 Task: Find all emails marked with low importance in Outlook.
Action: Mouse moved to (263, 9)
Screenshot: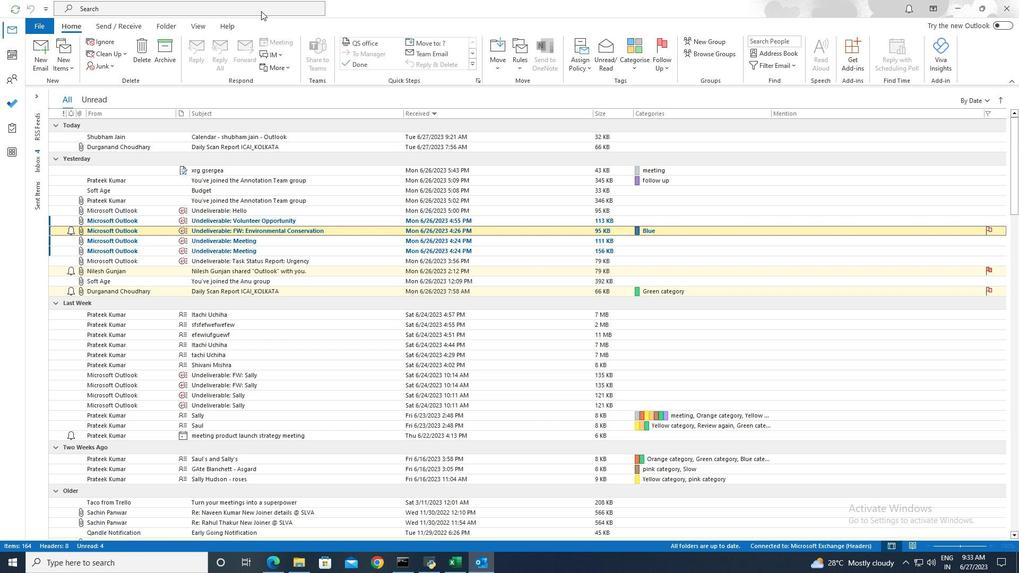 
Action: Mouse pressed left at (263, 9)
Screenshot: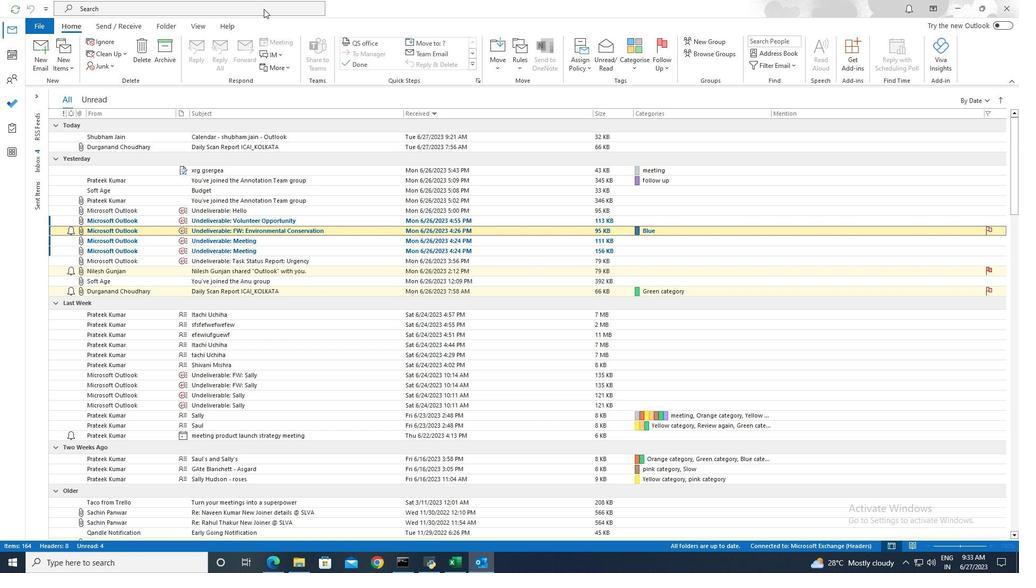 
Action: Mouse moved to (368, 11)
Screenshot: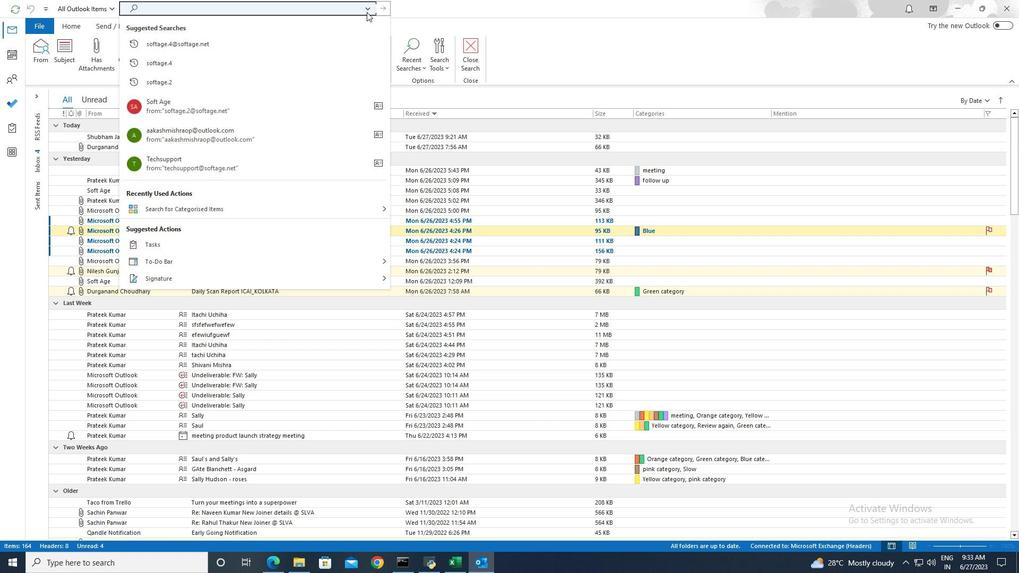 
Action: Mouse pressed left at (368, 11)
Screenshot: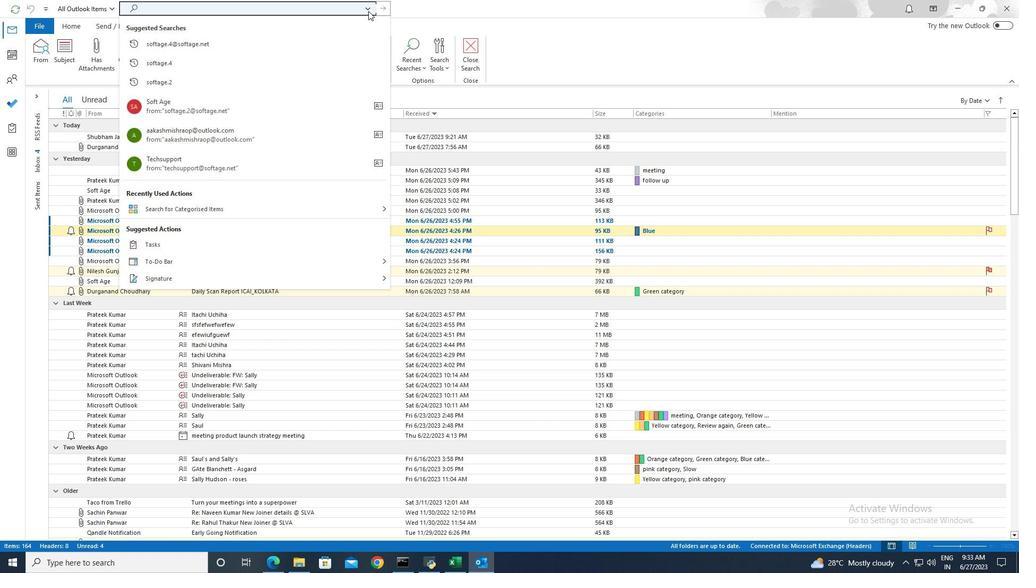 
Action: Mouse moved to (220, 182)
Screenshot: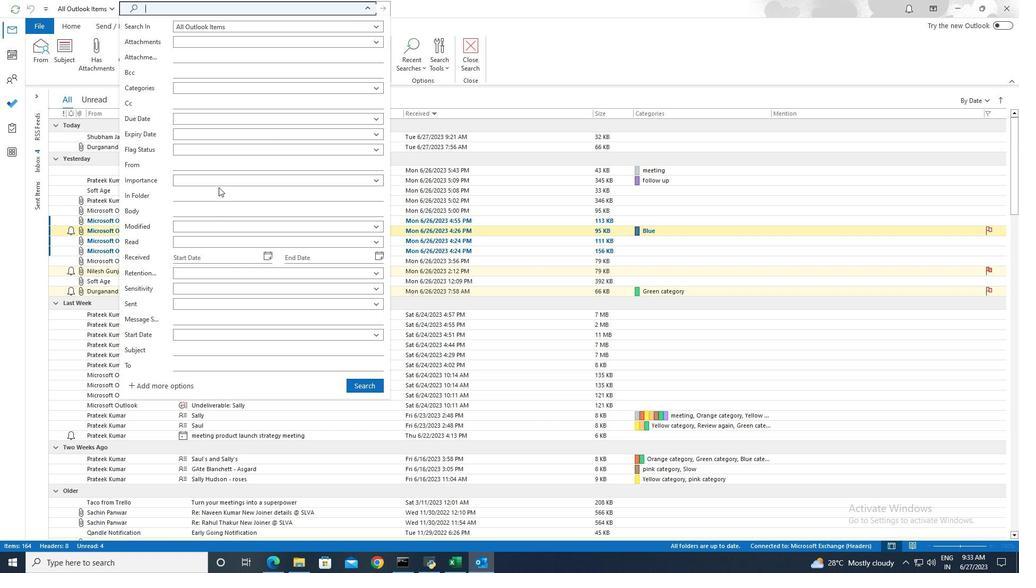 
Action: Mouse pressed left at (220, 182)
Screenshot: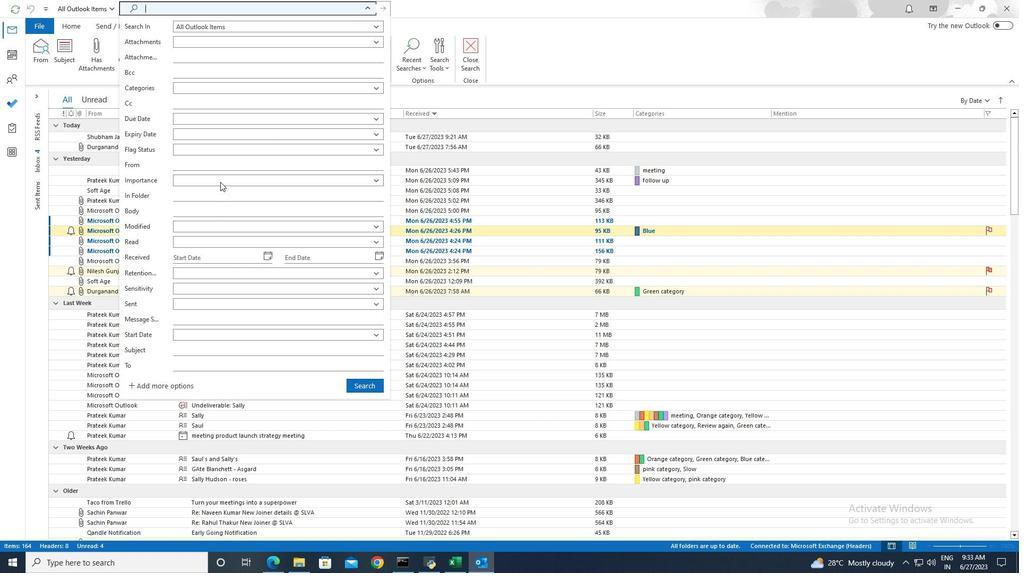 
Action: Mouse moved to (207, 198)
Screenshot: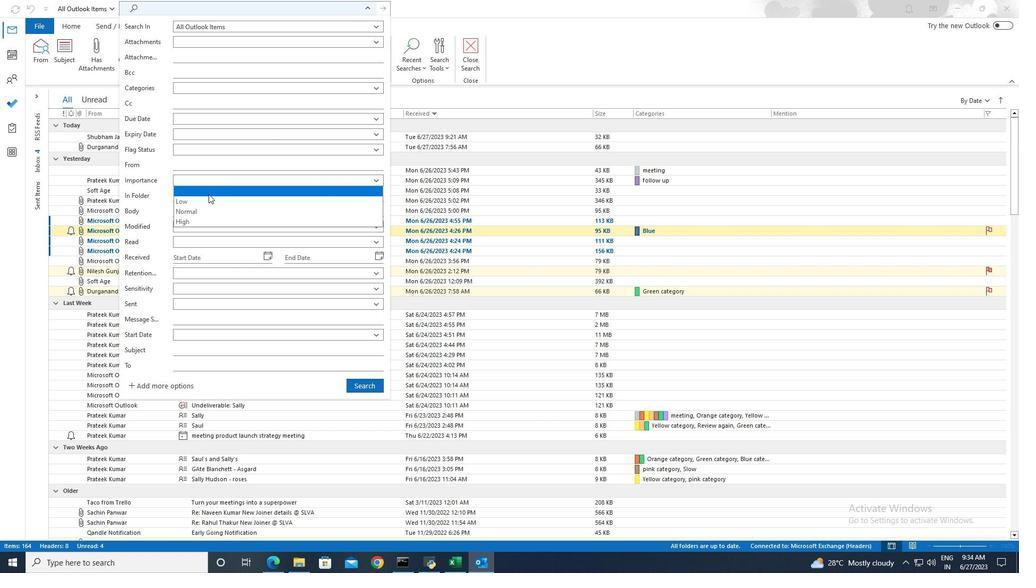 
Action: Mouse pressed left at (207, 198)
Screenshot: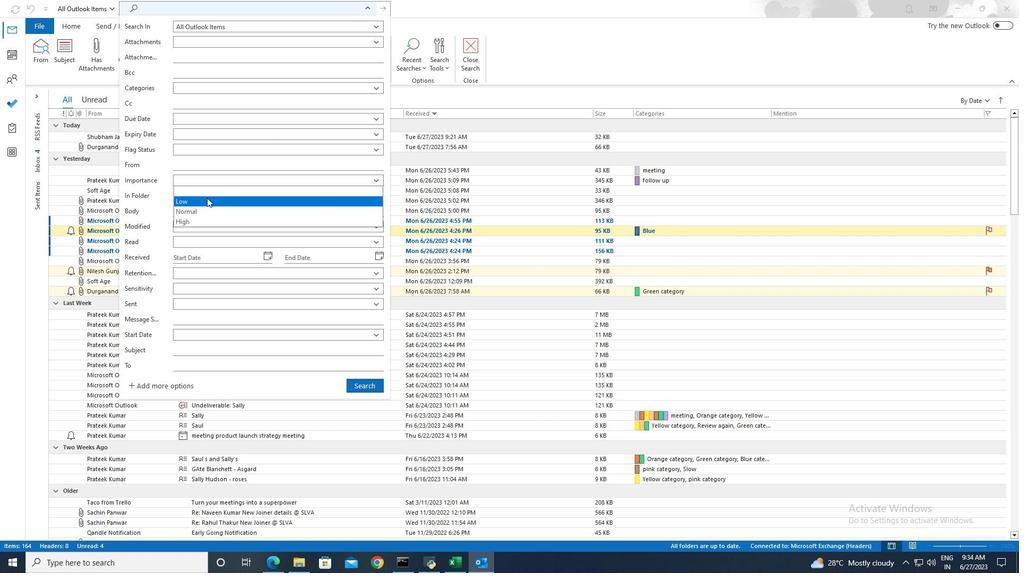 
Action: Mouse moved to (354, 387)
Screenshot: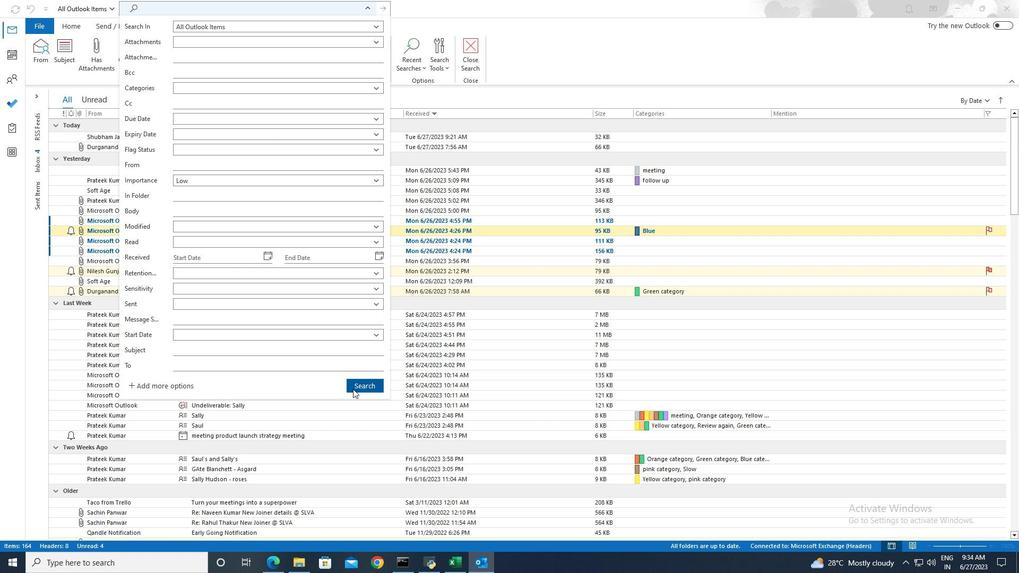
Action: Mouse pressed left at (354, 387)
Screenshot: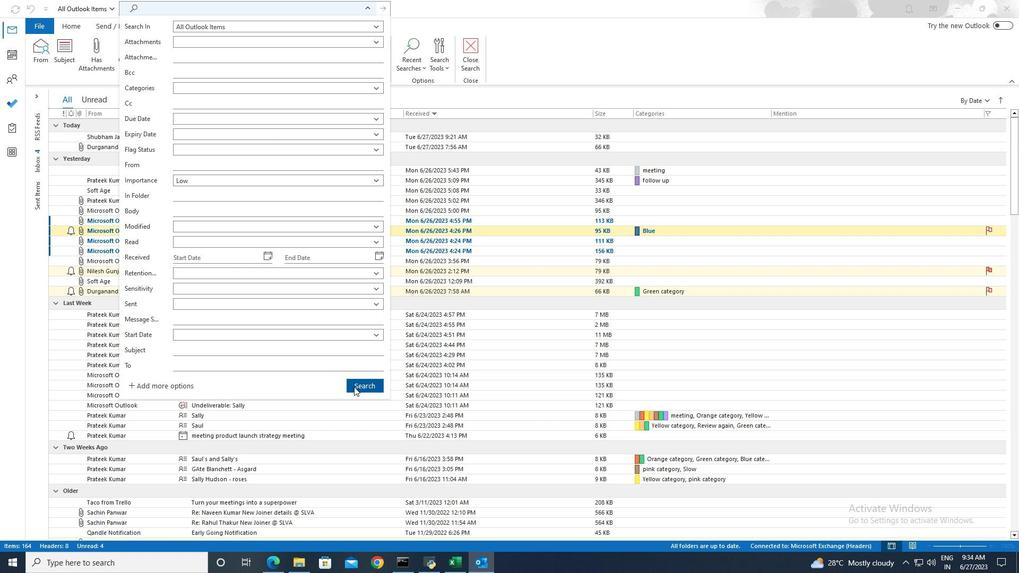 
Action: Mouse moved to (352, 381)
Screenshot: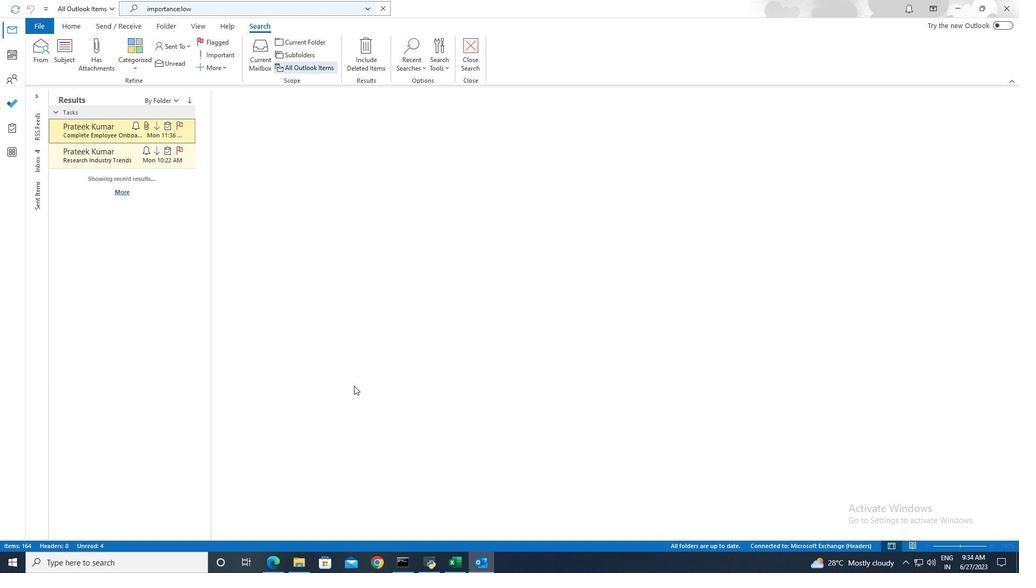 
